 Task: Create New Vendor with Vendor Name: Egencia, Billing Address Line1: 857 Third St., Billing Address Line2: Onalaska, Billing Address Line3: TX 77907
Action: Mouse moved to (188, 36)
Screenshot: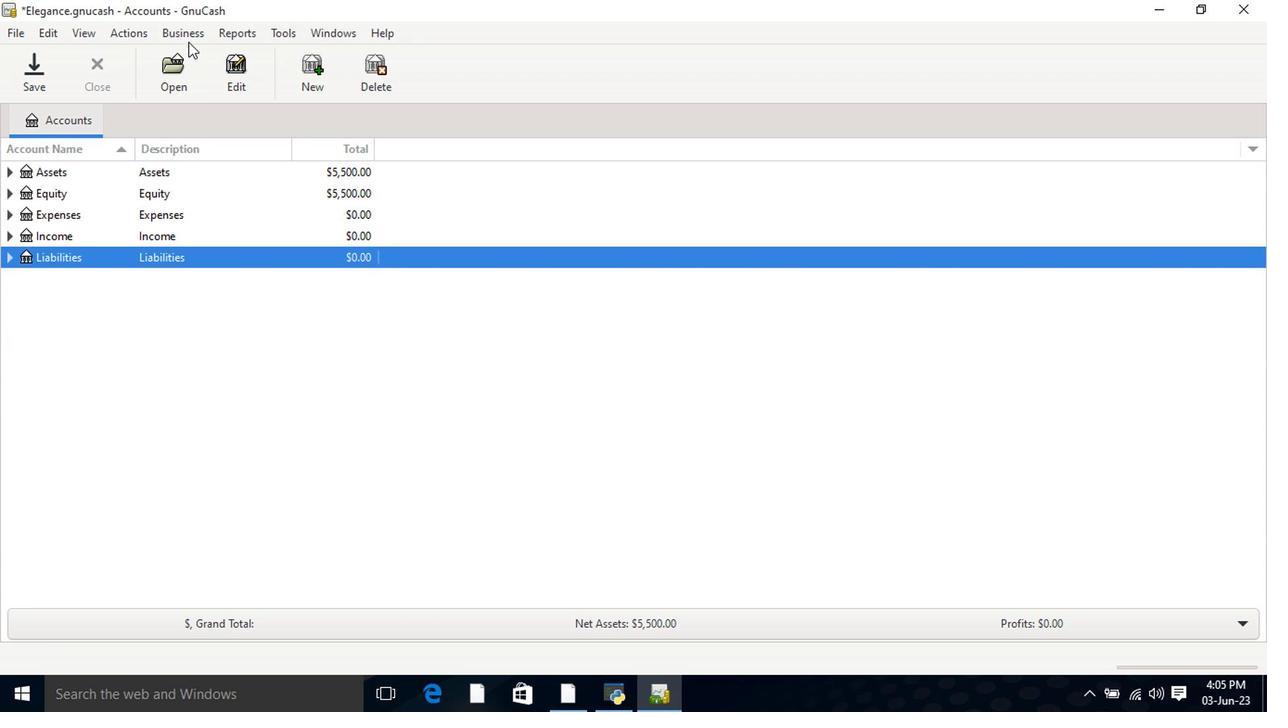 
Action: Mouse pressed left at (188, 36)
Screenshot: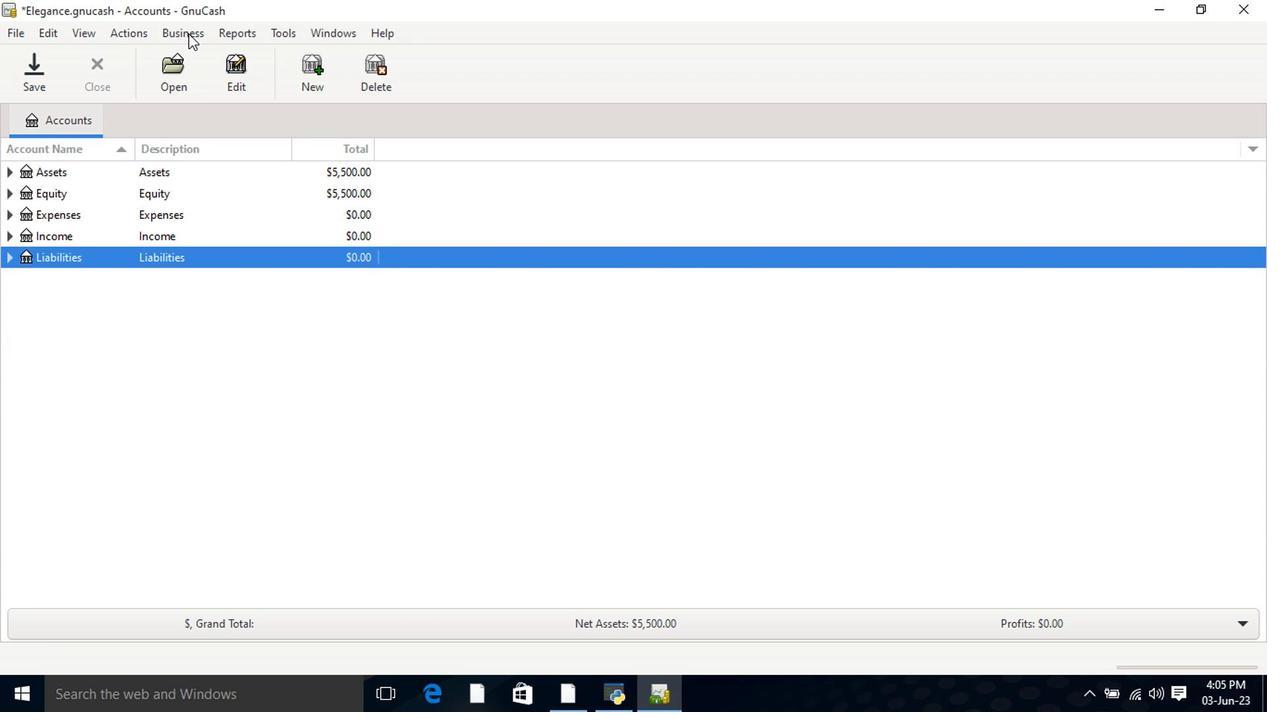 
Action: Mouse moved to (201, 86)
Screenshot: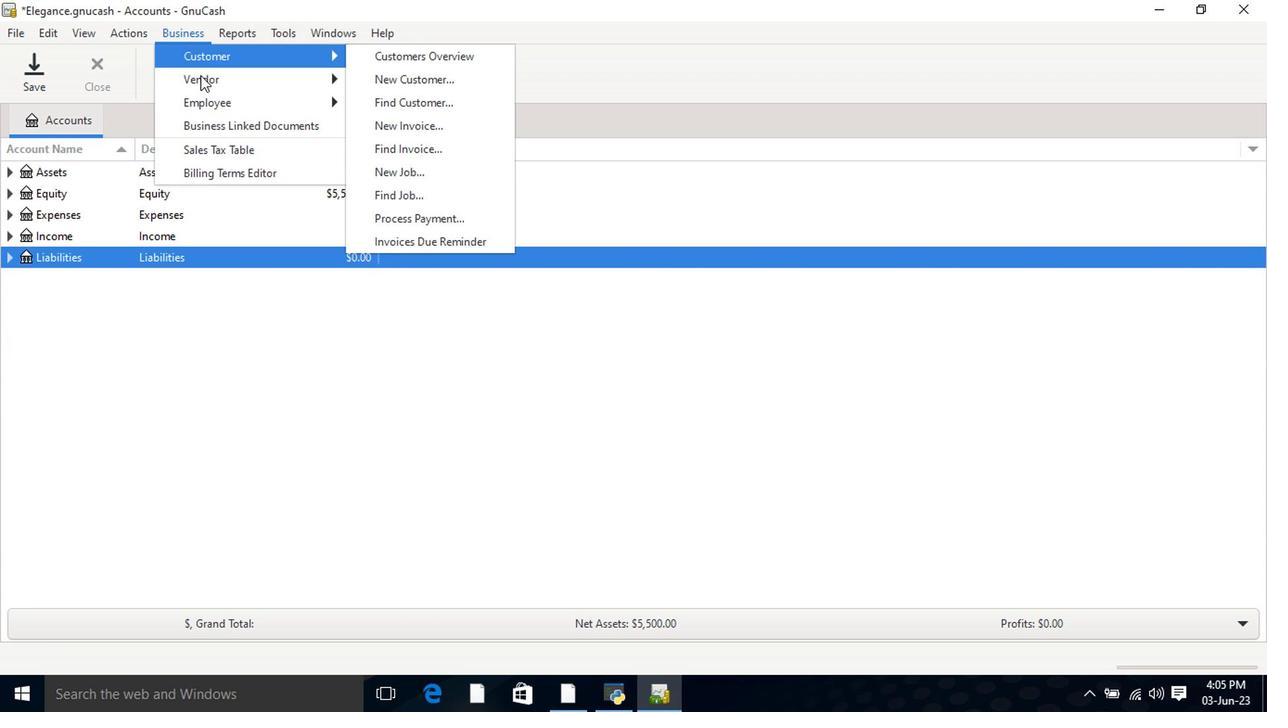 
Action: Mouse pressed left at (201, 86)
Screenshot: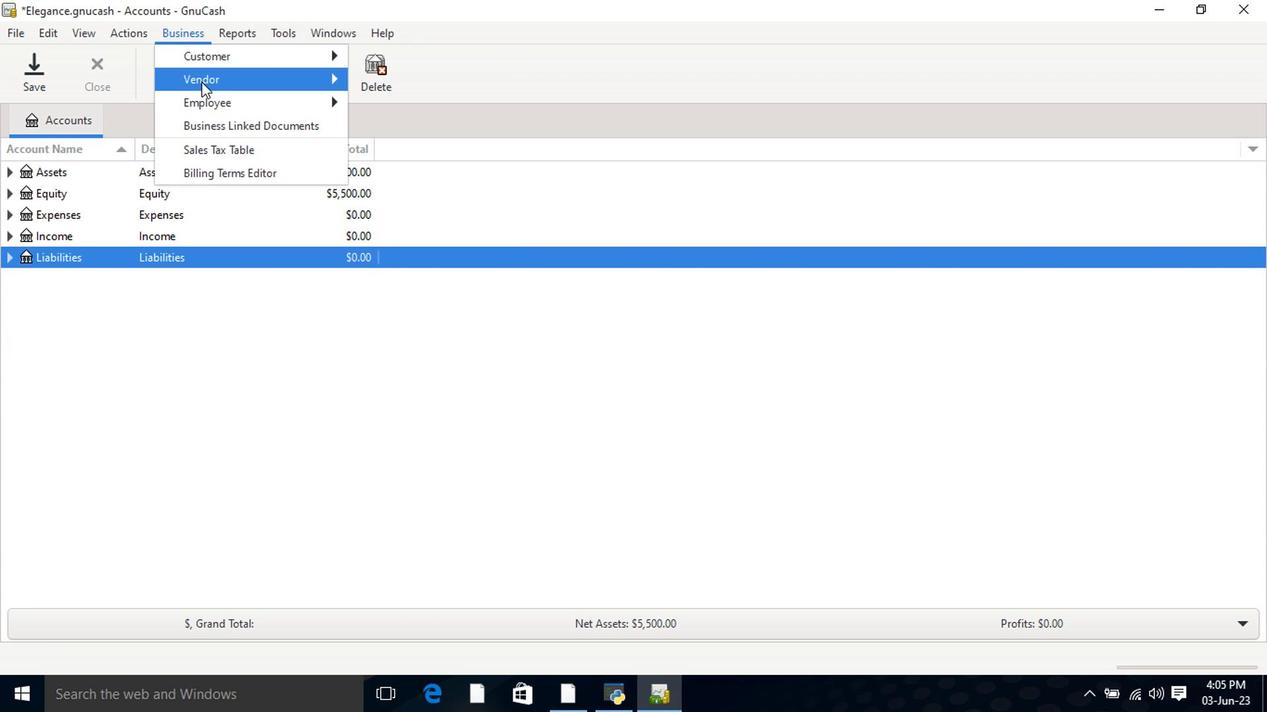 
Action: Mouse moved to (368, 106)
Screenshot: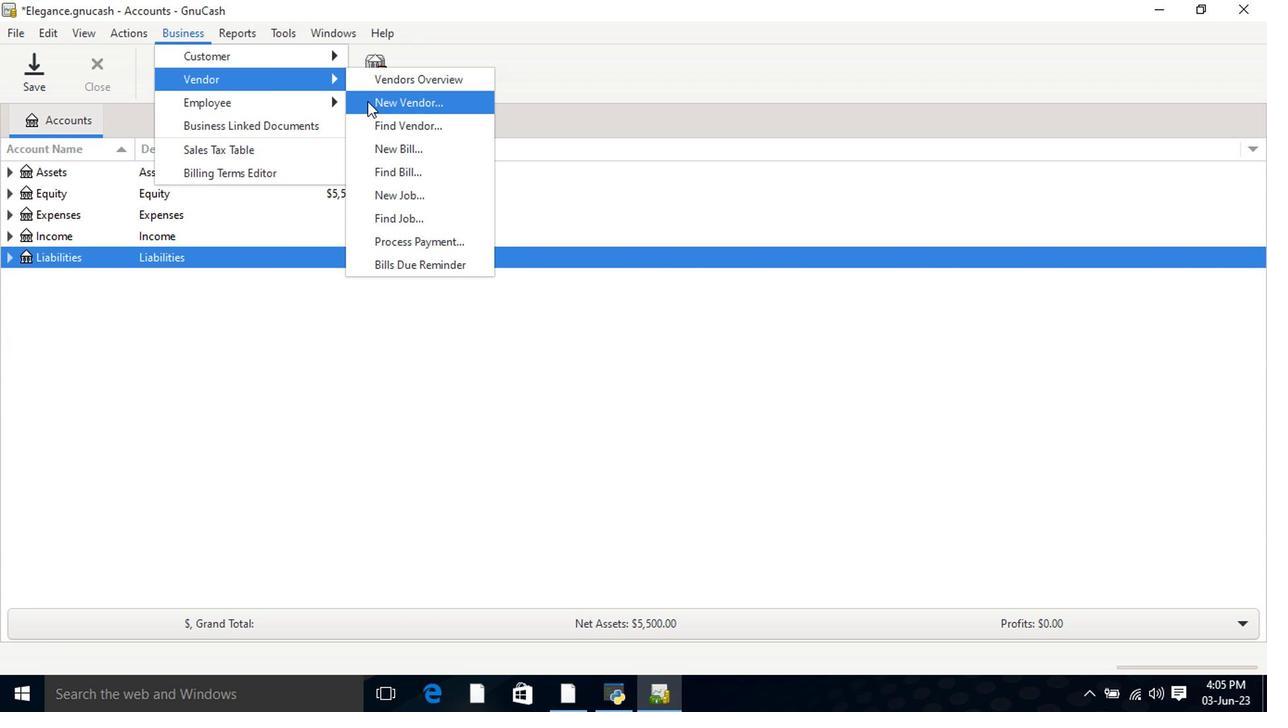 
Action: Mouse pressed left at (368, 106)
Screenshot: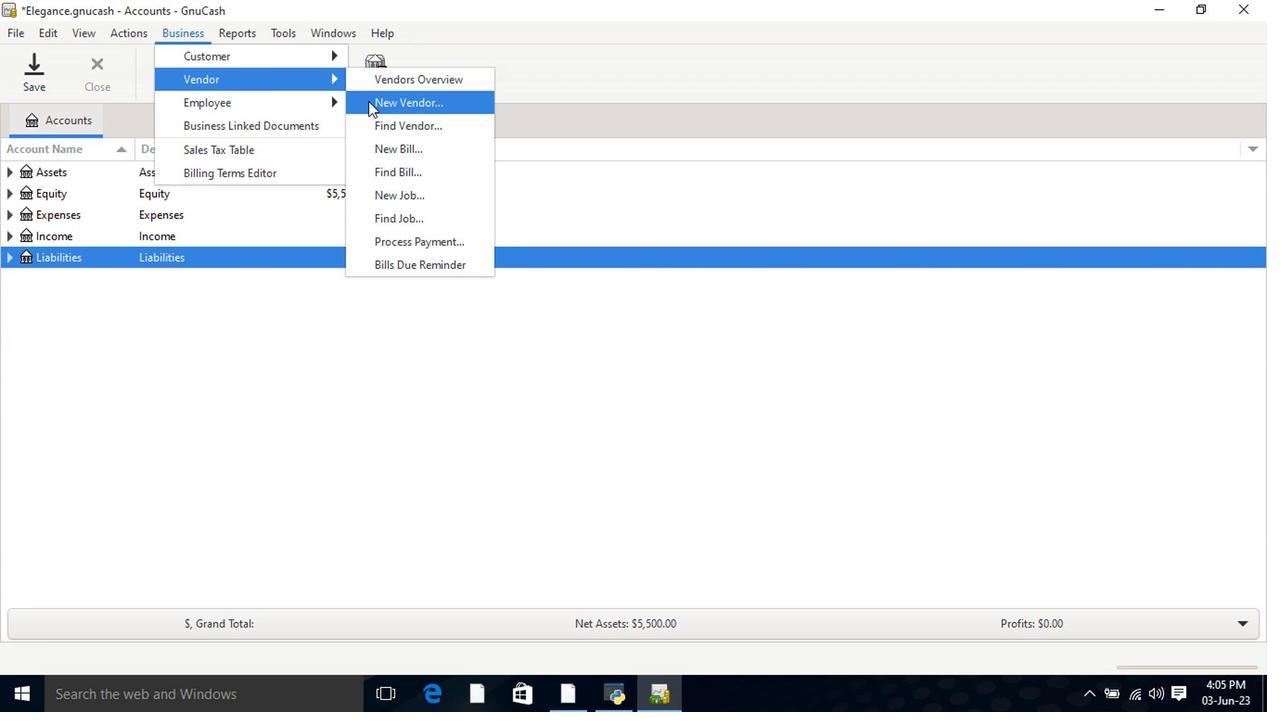 
Action: Mouse moved to (655, 205)
Screenshot: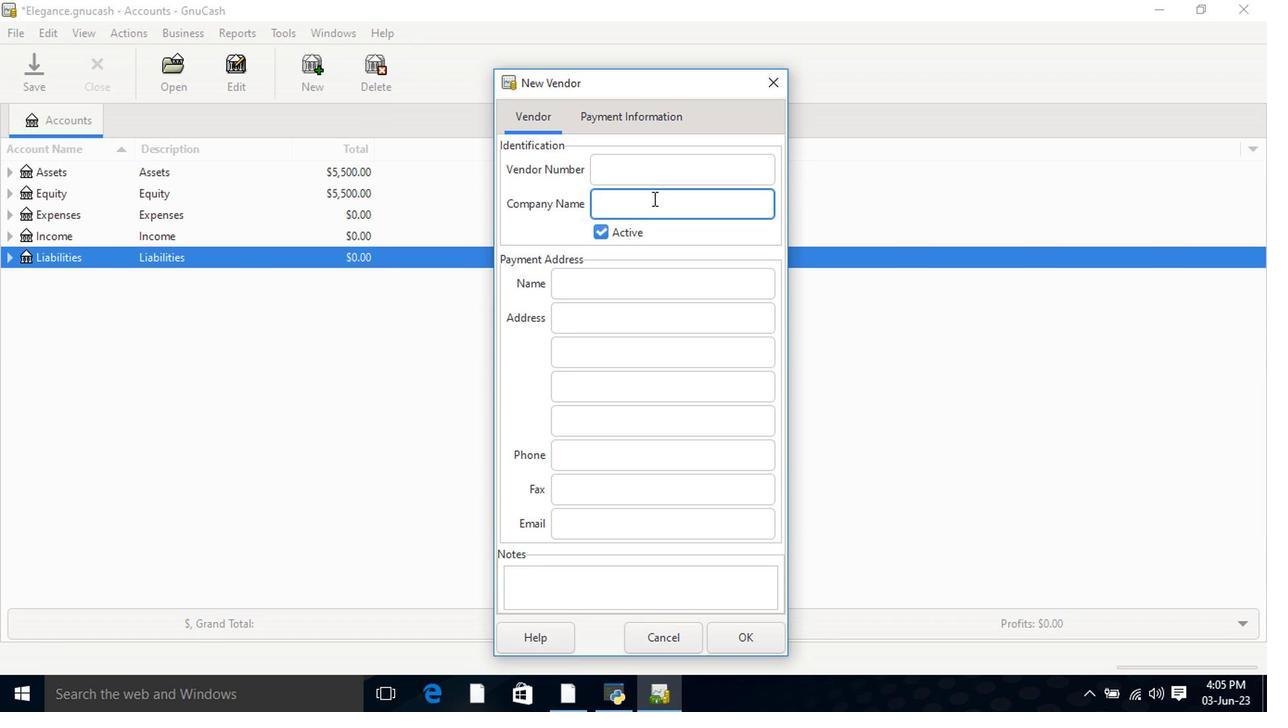 
Action: Key pressed <Key.shift>Egencia<Key.tab><Key.tab><Key.tab>857<Key.space><Key.shift>Third<Key.space><Key.shift>St.<Key.tab><Key.shift>Onalaska<Key.tab><Key.shift>TX<Key.space>77907<Key.tab><Key.tab>
Screenshot: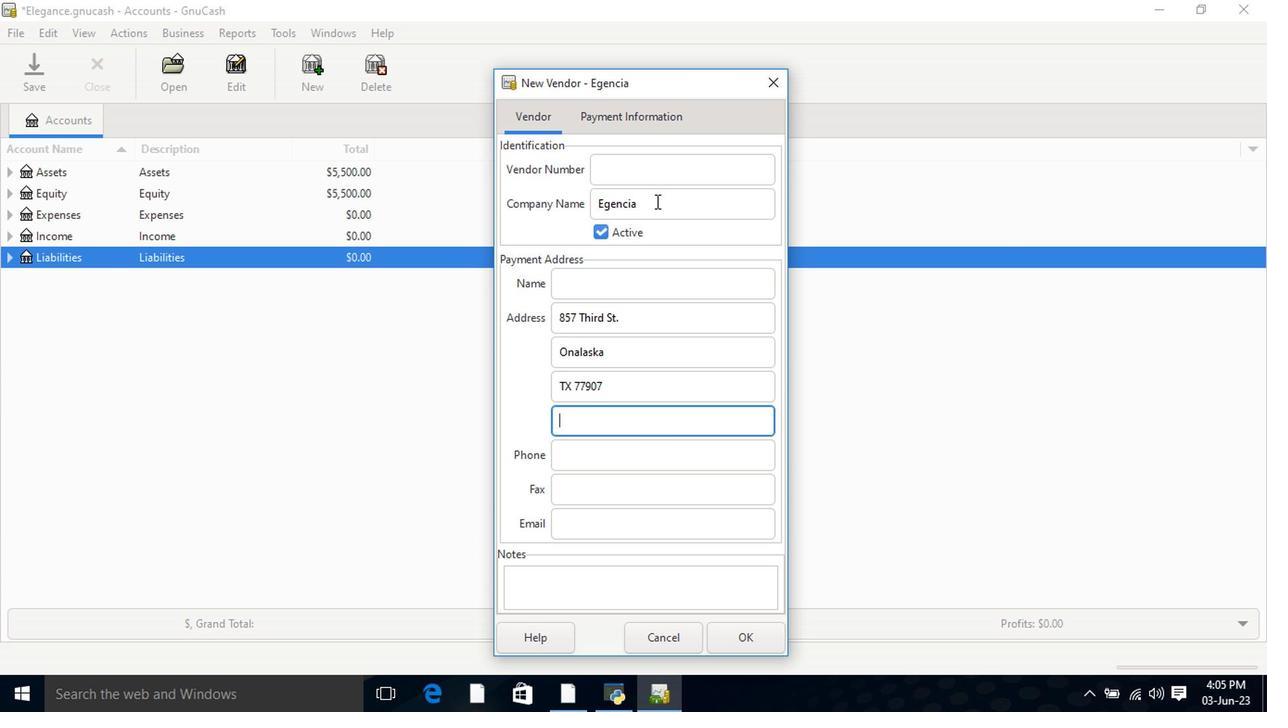 
Action: Mouse moved to (613, 121)
Screenshot: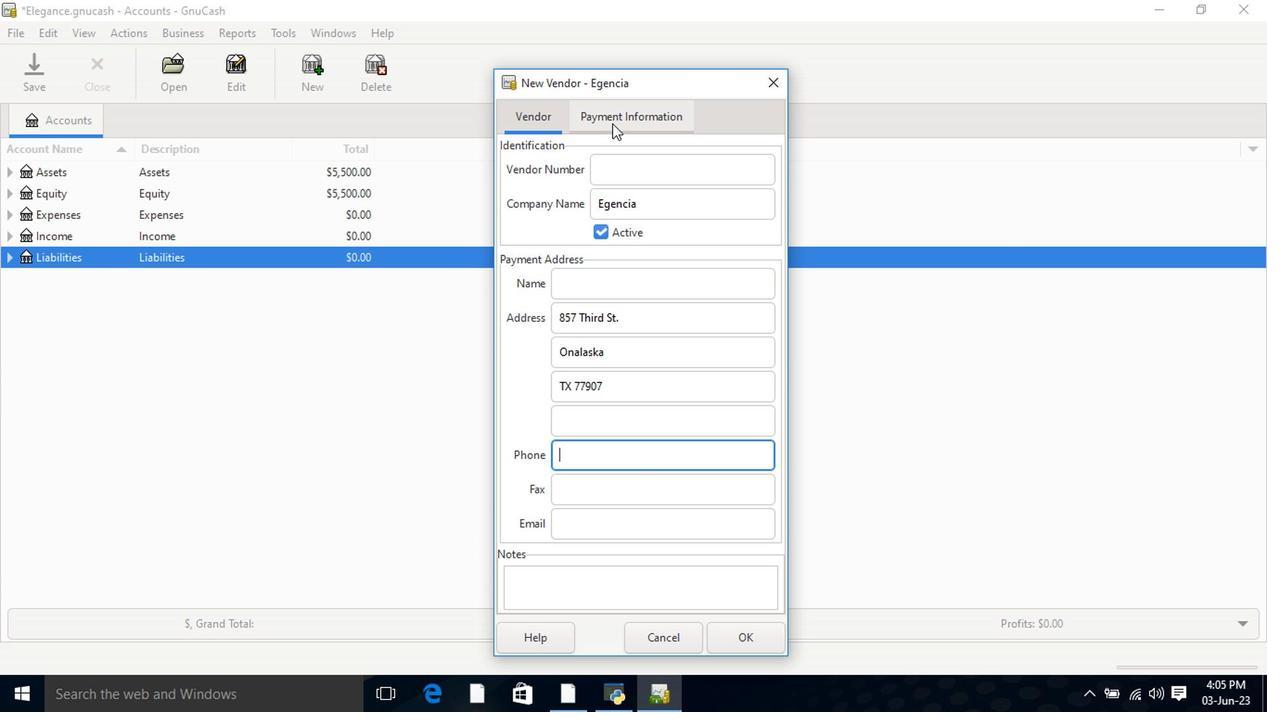 
Action: Mouse pressed left at (613, 121)
Screenshot: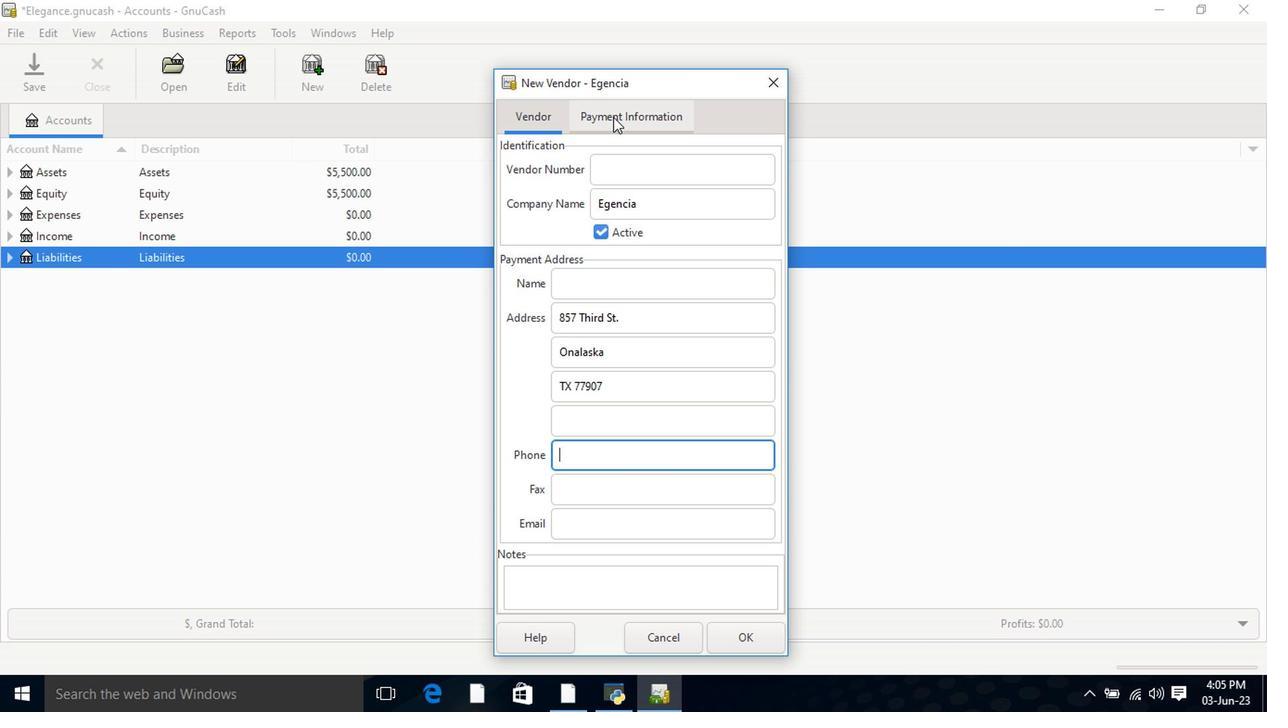
Action: Mouse moved to (731, 636)
Screenshot: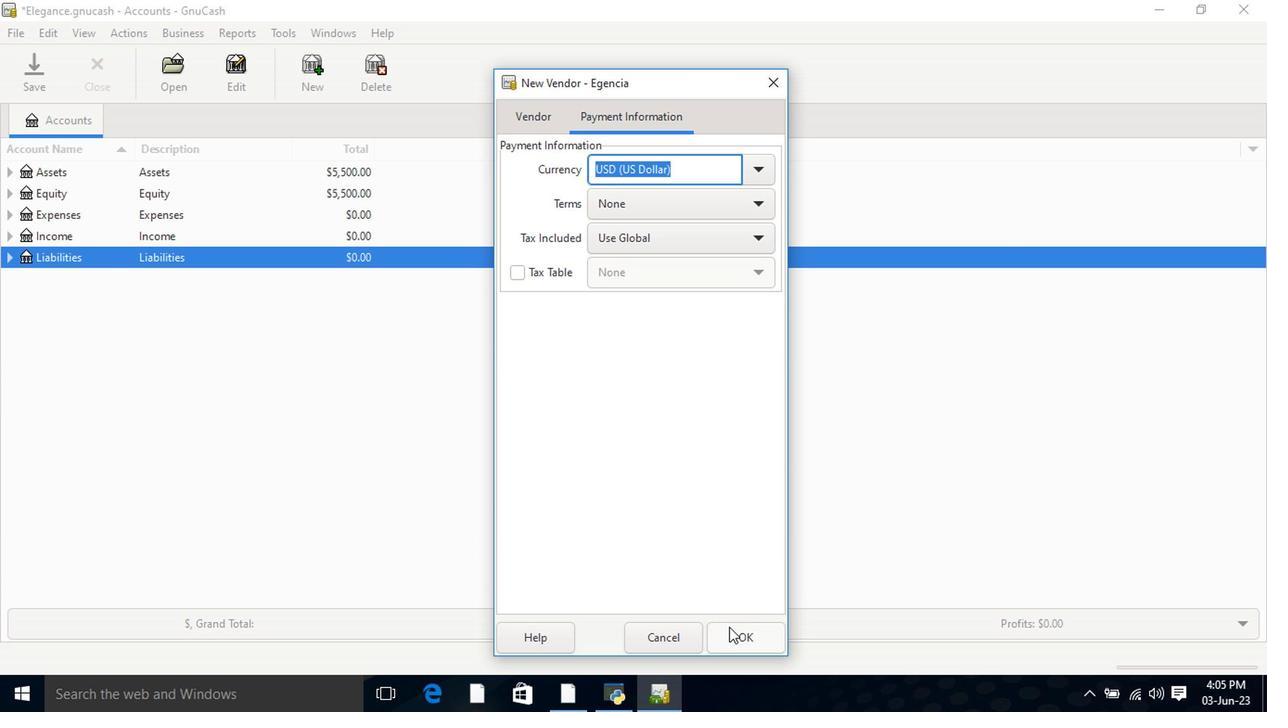
Action: Mouse pressed left at (731, 636)
Screenshot: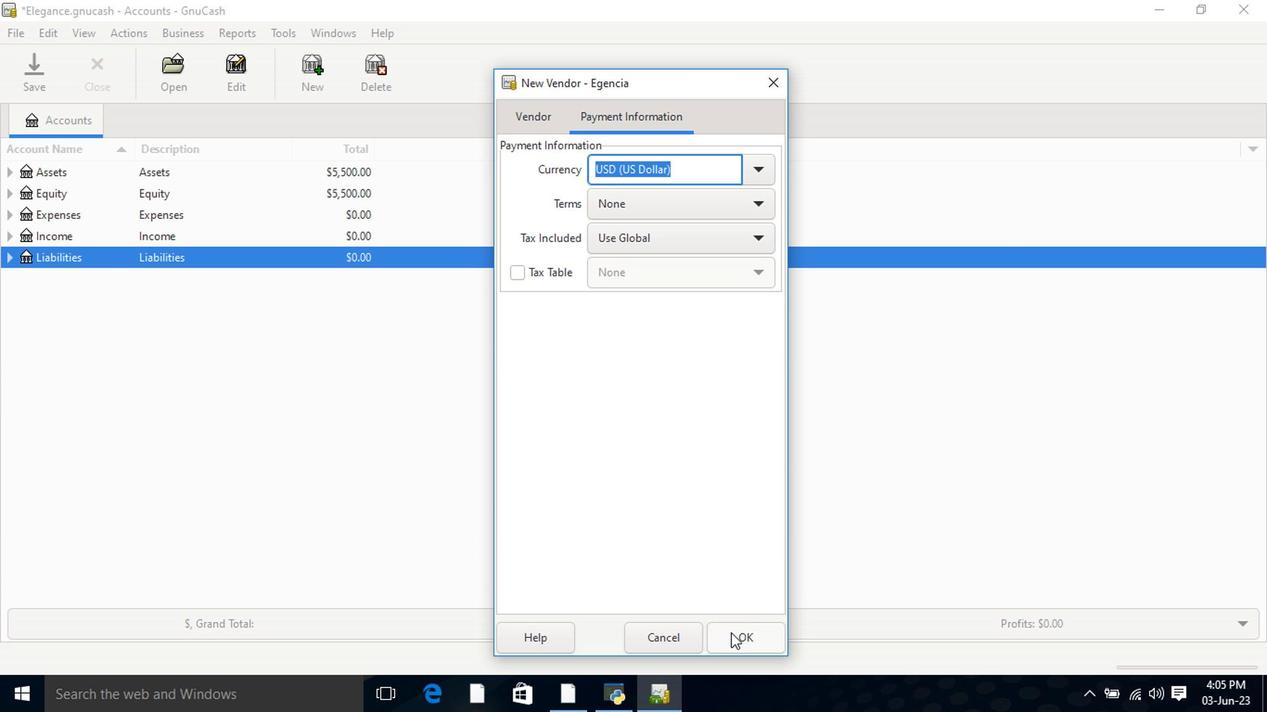 
Action: Mouse moved to (732, 635)
Screenshot: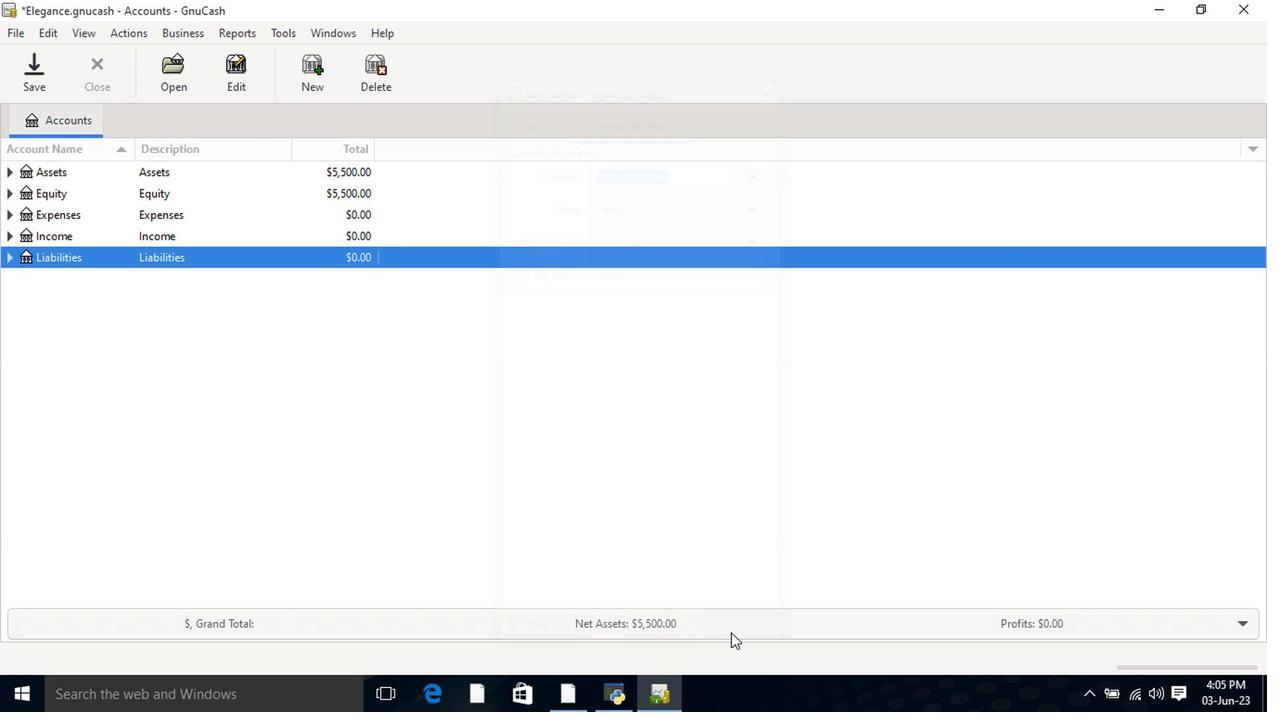 
